 Task: Change transition to slide from left.
Action: Mouse moved to (222, 105)
Screenshot: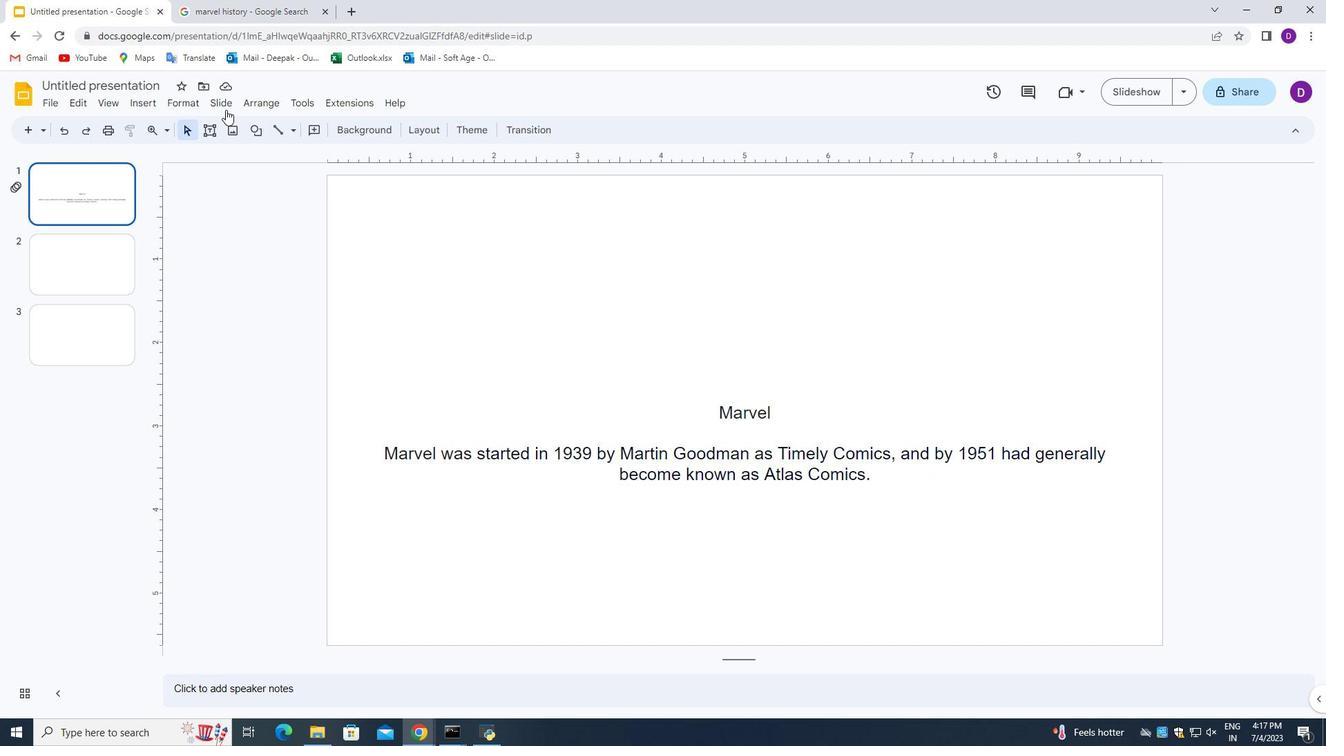 
Action: Mouse pressed left at (222, 105)
Screenshot: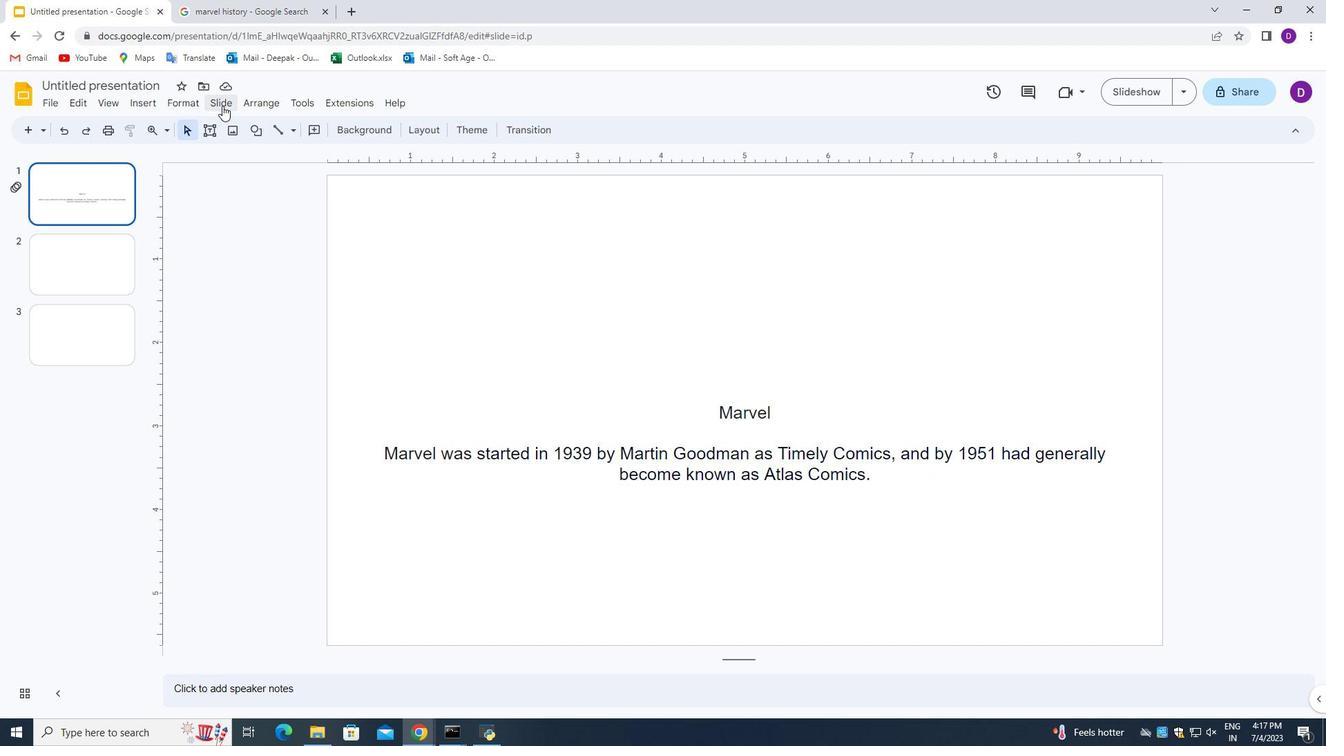 
Action: Mouse moved to (281, 288)
Screenshot: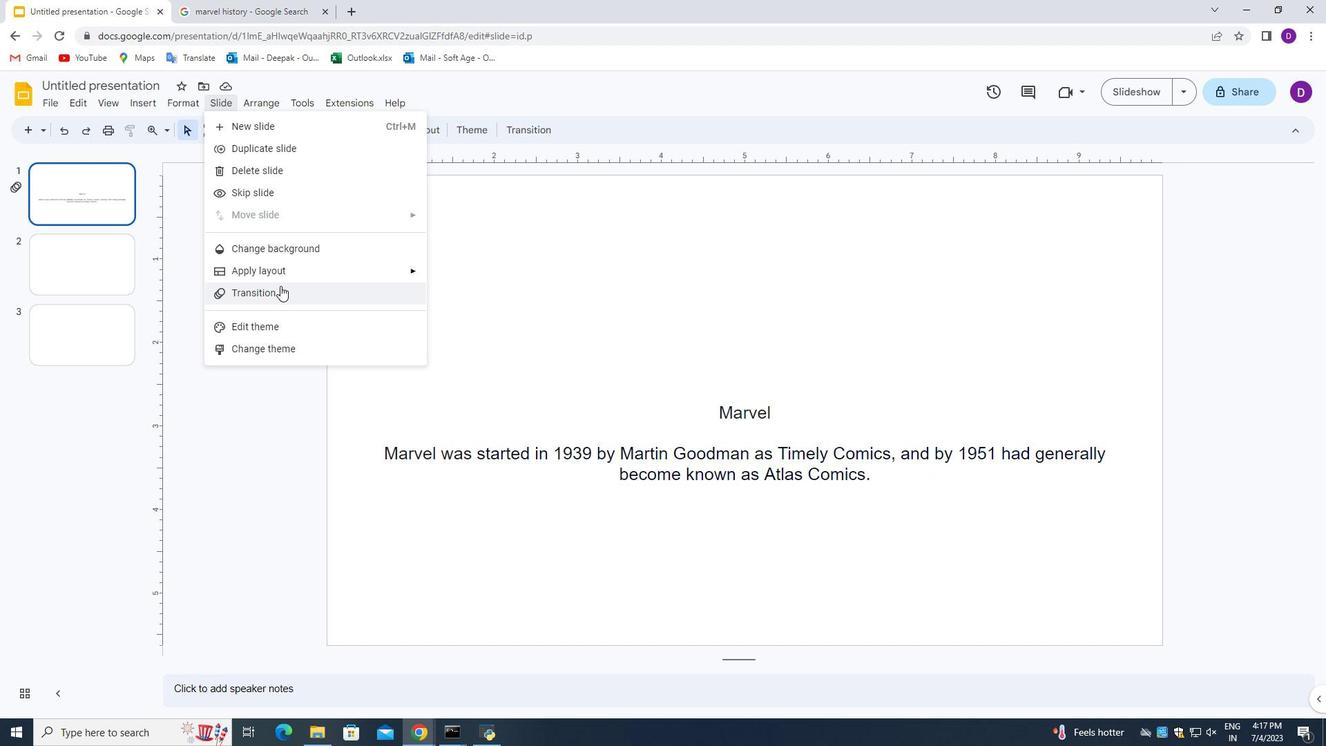 
Action: Mouse pressed left at (281, 288)
Screenshot: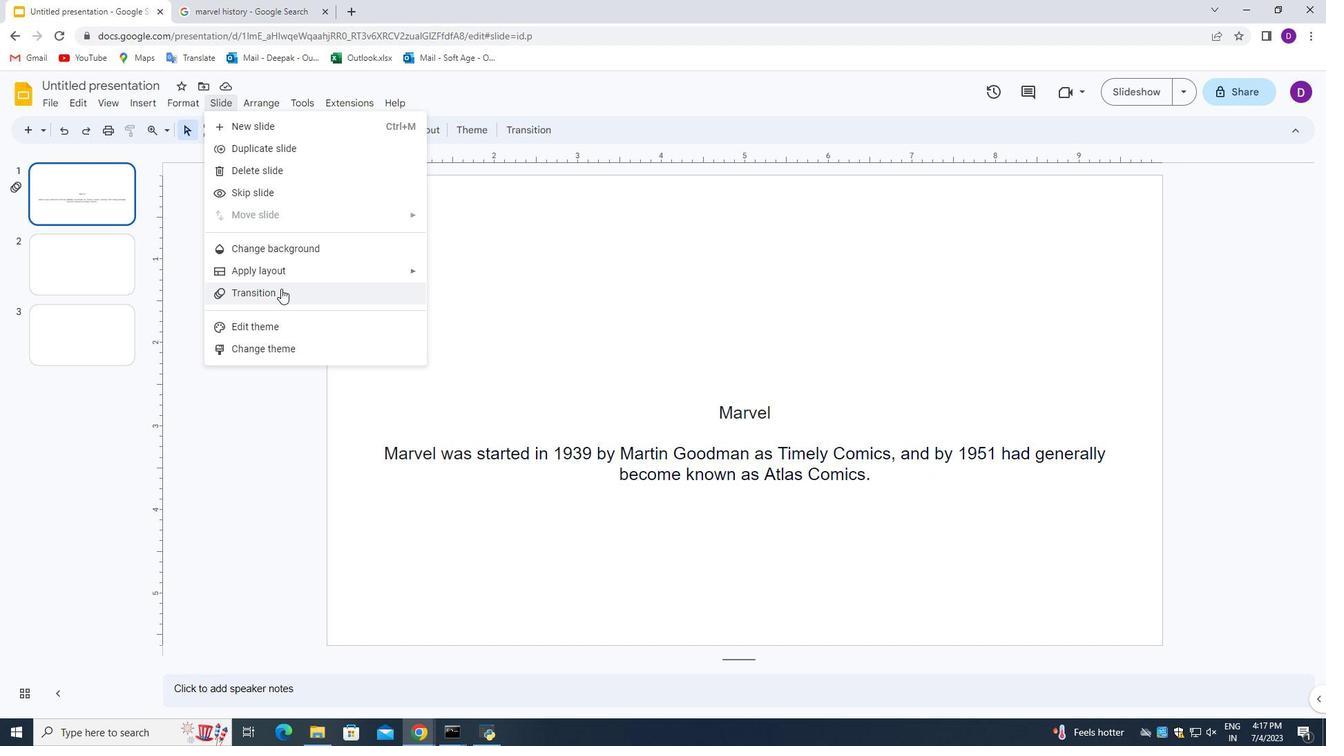 
Action: Mouse moved to (1167, 263)
Screenshot: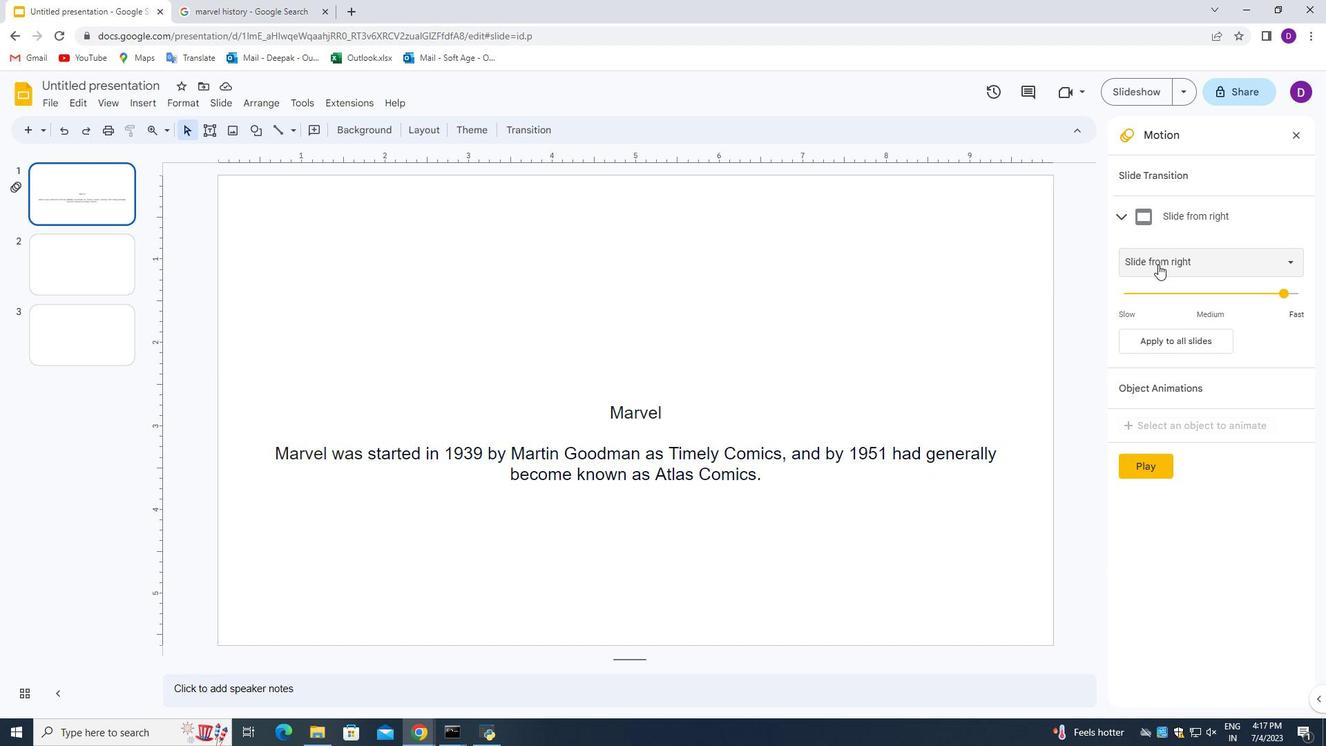 
Action: Mouse pressed left at (1167, 263)
Screenshot: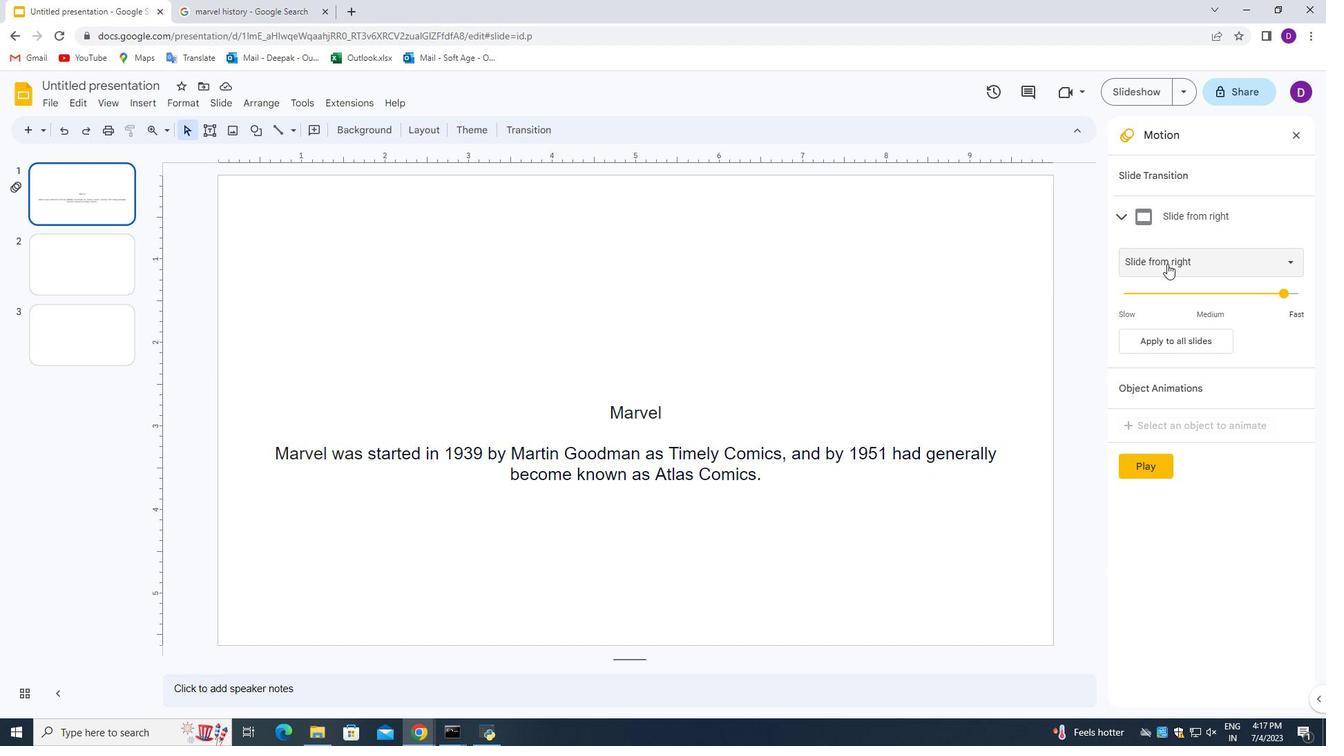 
Action: Mouse moved to (1180, 377)
Screenshot: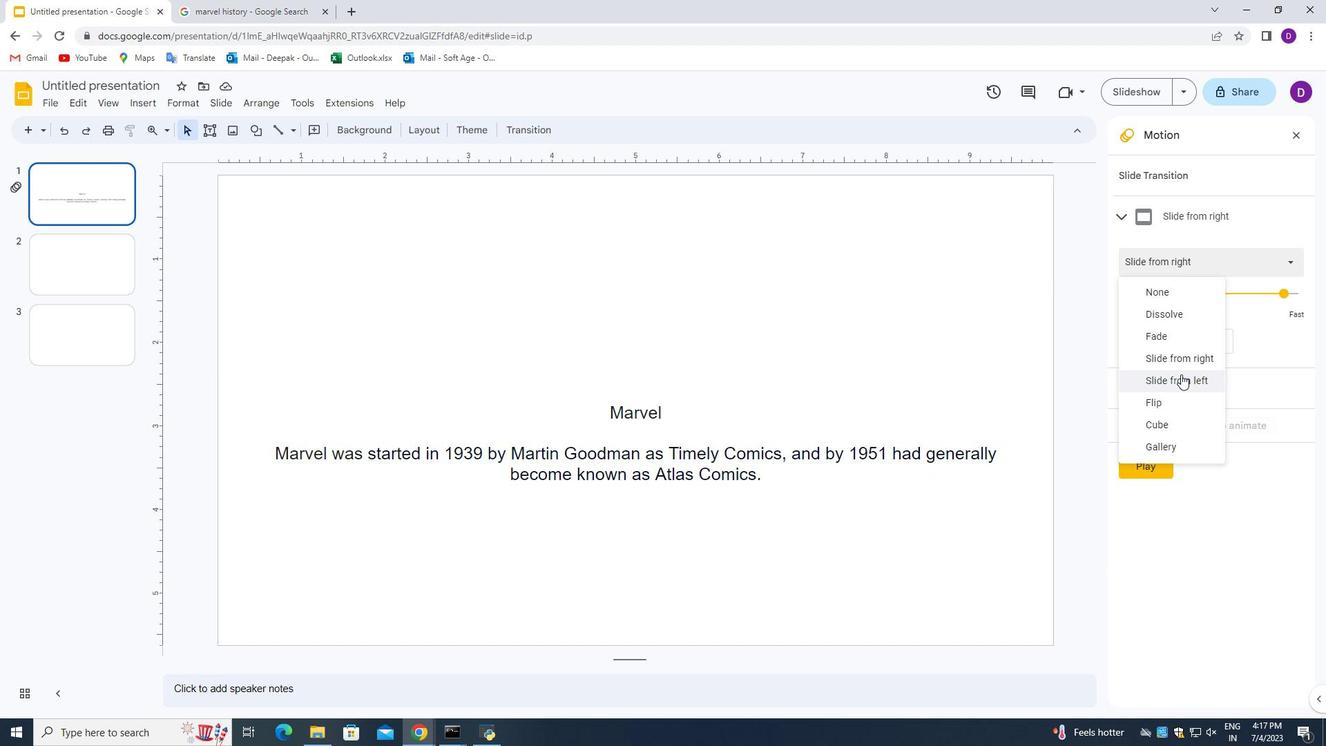 
Action: Mouse pressed left at (1180, 377)
Screenshot: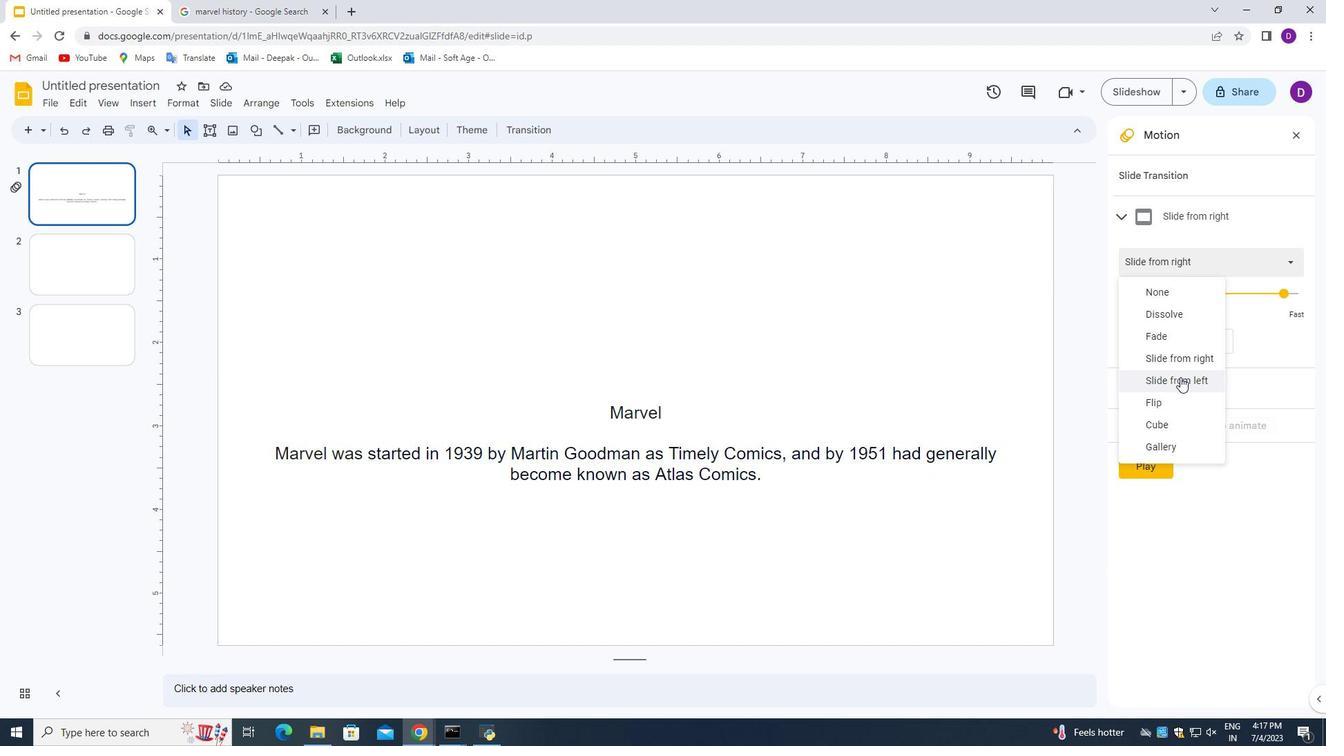 
Action: Mouse moved to (777, 301)
Screenshot: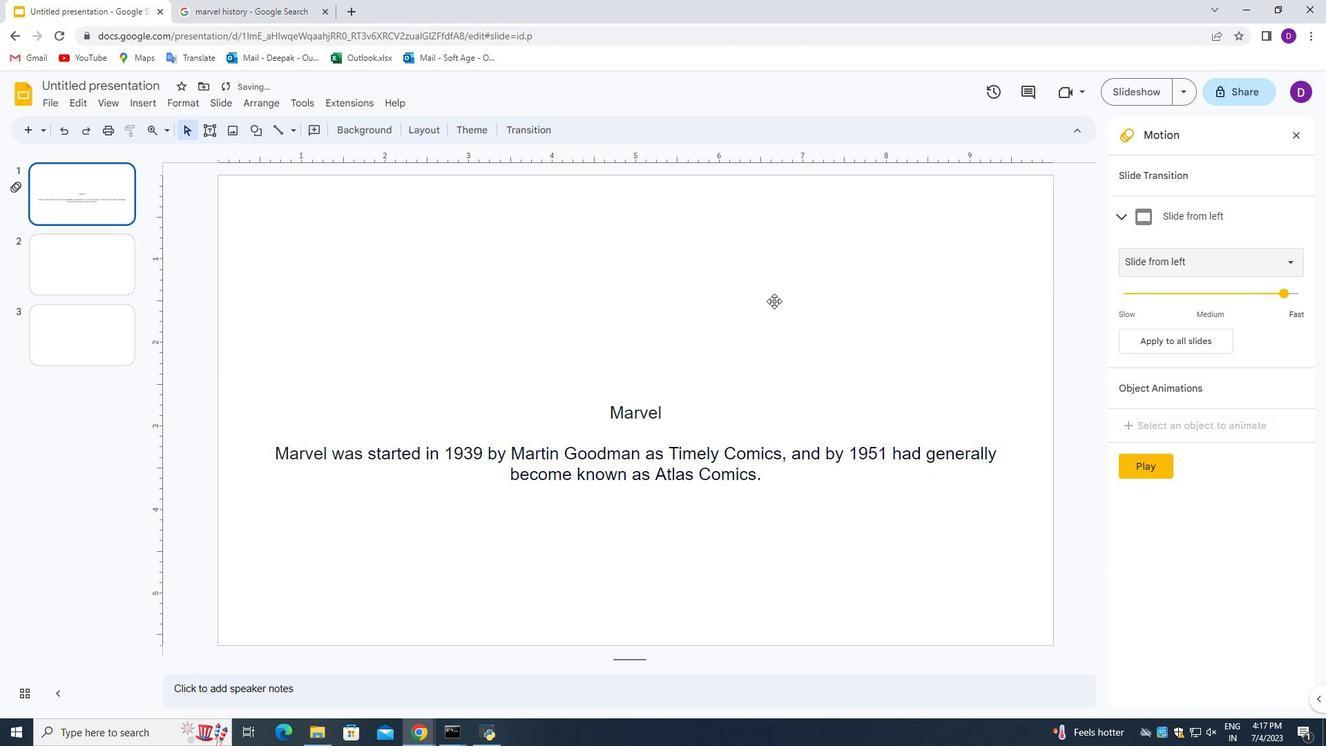 
